 Task: View  the past & upcoming event of Microsoft
Action: Mouse moved to (378, 392)
Screenshot: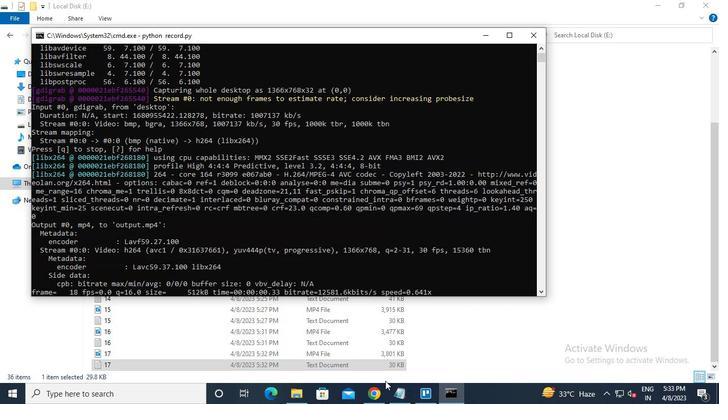 
Action: Mouse pressed left at (378, 392)
Screenshot: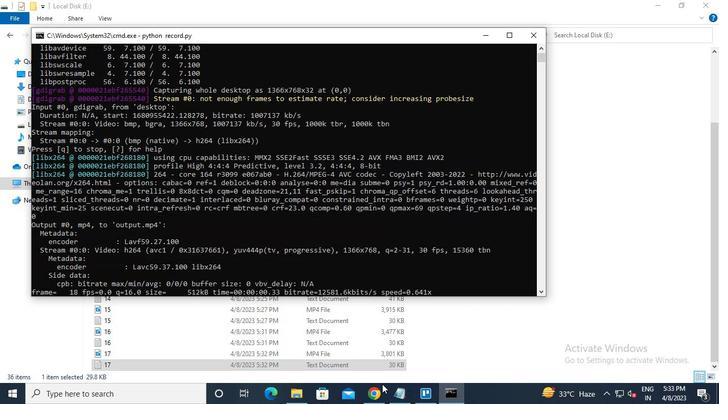 
Action: Mouse moved to (171, 67)
Screenshot: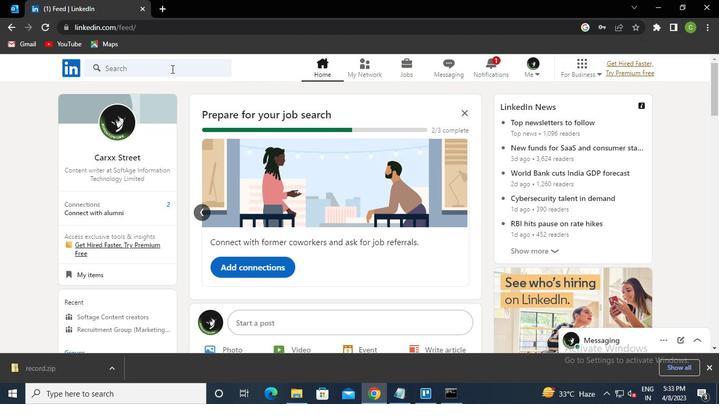 
Action: Mouse pressed left at (171, 67)
Screenshot: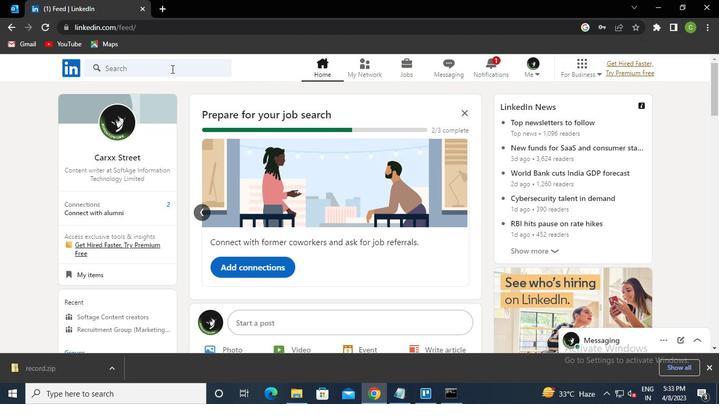 
Action: Mouse moved to (171, 67)
Screenshot: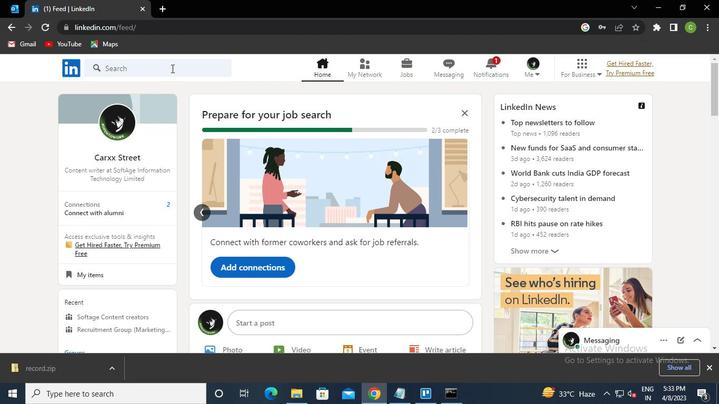 
Action: Keyboard Key.caps_lock
Screenshot: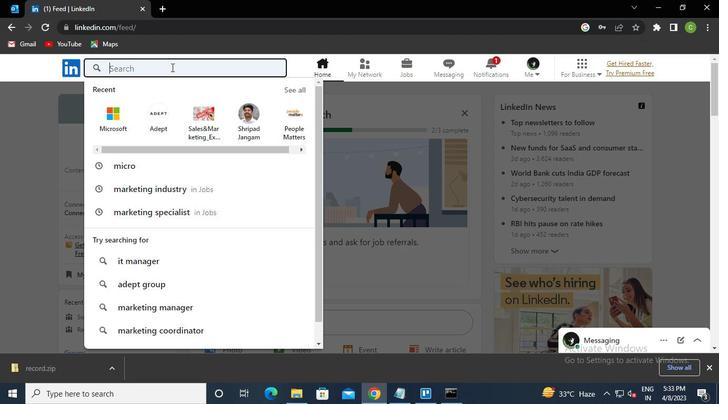 
Action: Keyboard m
Screenshot: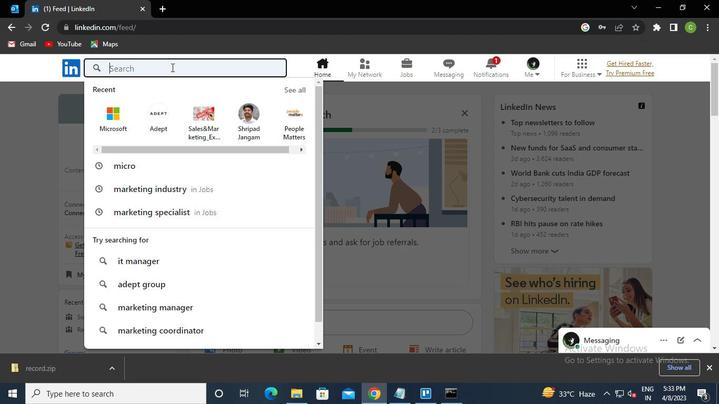 
Action: Keyboard Key.caps_lock
Screenshot: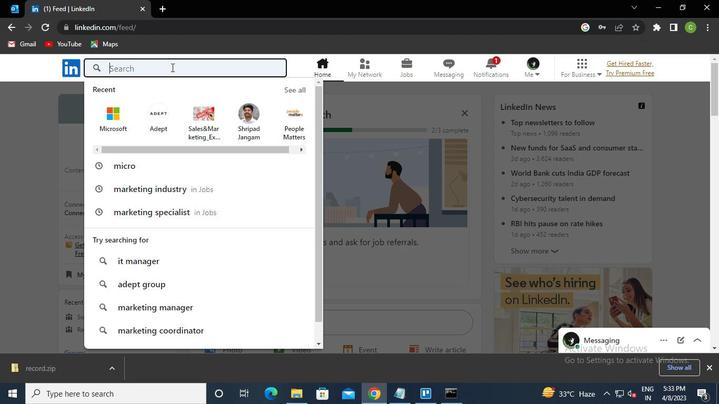 
Action: Keyboard i
Screenshot: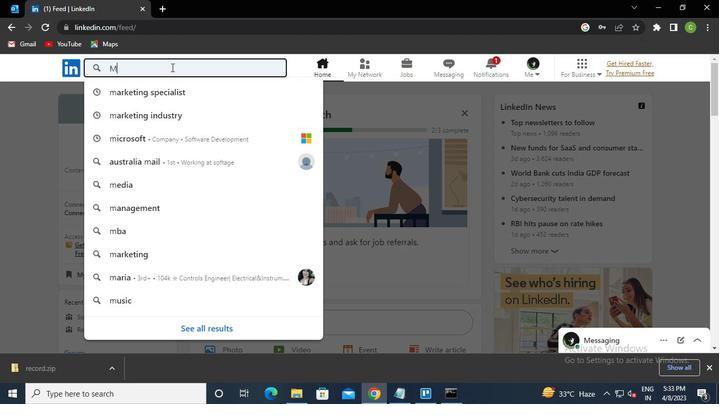 
Action: Keyboard c
Screenshot: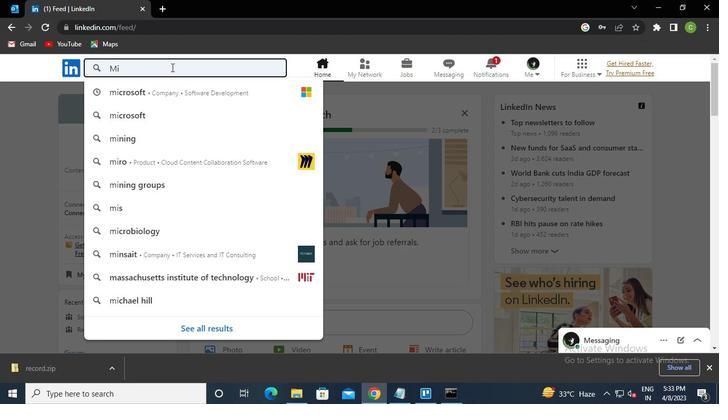 
Action: Keyboard r
Screenshot: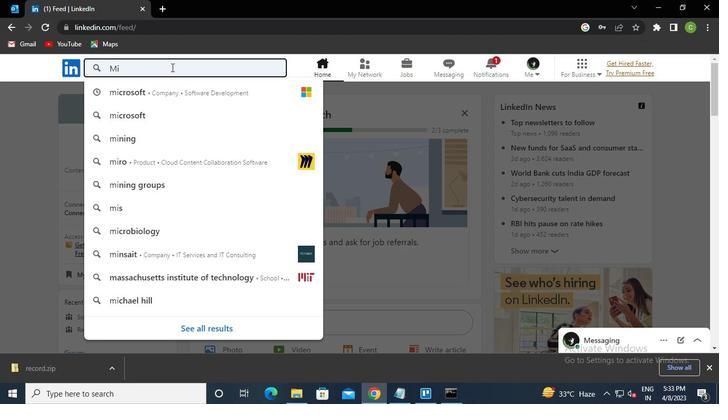 
Action: Keyboard o
Screenshot: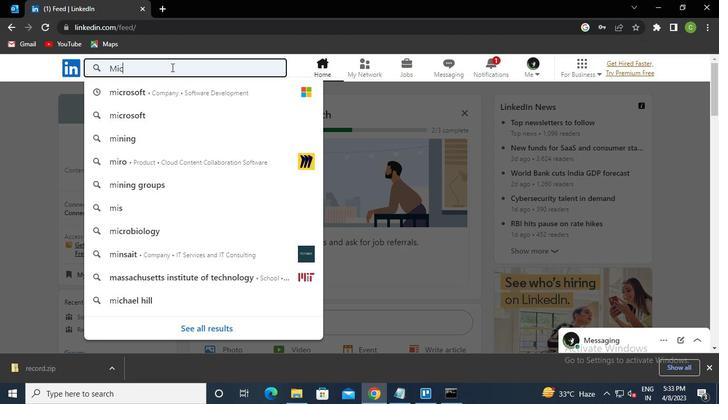 
Action: Keyboard Key.down
Screenshot: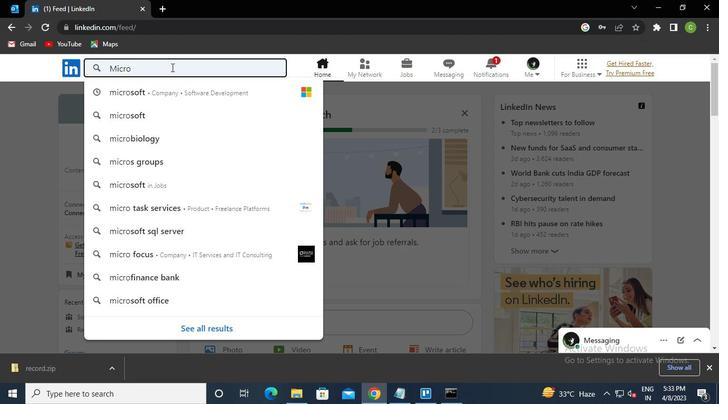 
Action: Keyboard Key.enter
Screenshot: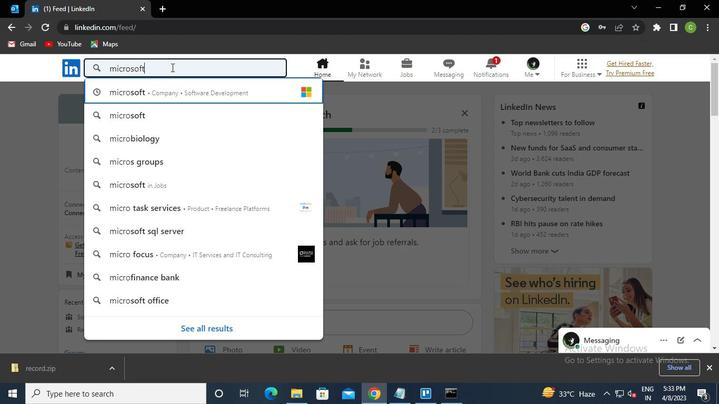 
Action: Mouse moved to (359, 161)
Screenshot: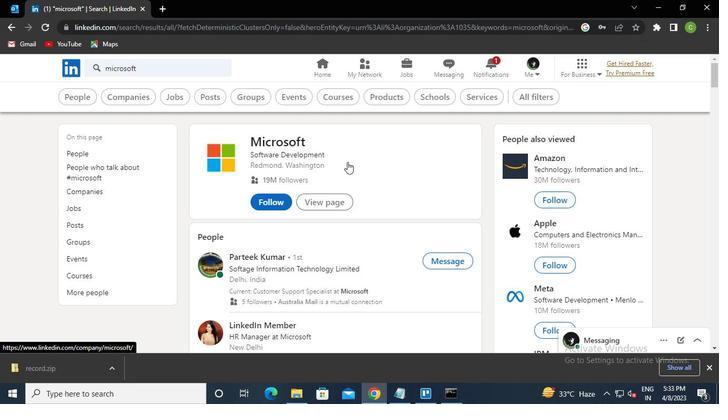 
Action: Mouse pressed left at (359, 161)
Screenshot: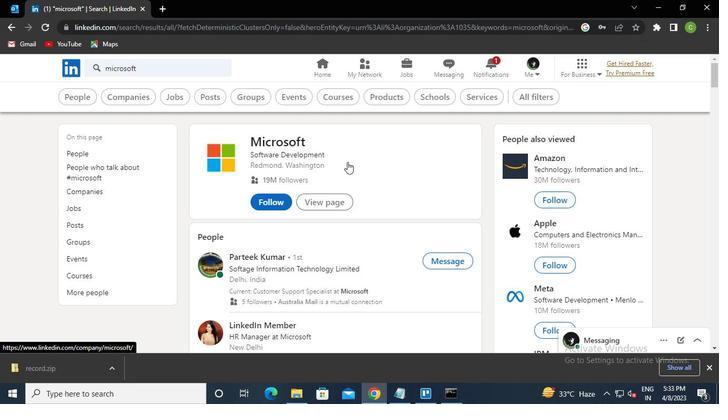 
Action: Mouse moved to (297, 183)
Screenshot: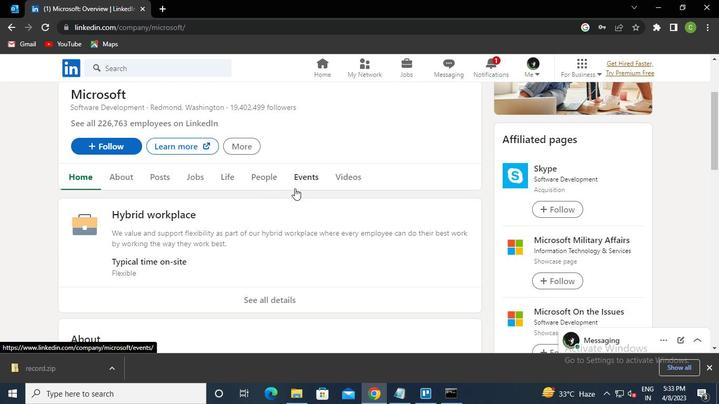 
Action: Mouse pressed left at (297, 183)
Screenshot: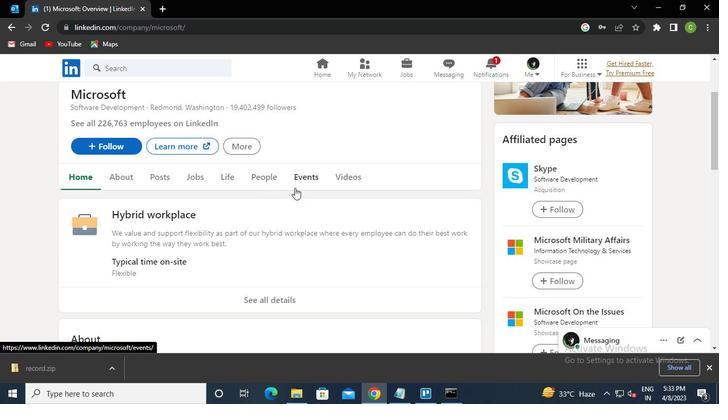 
Action: Mouse moved to (398, 165)
Screenshot: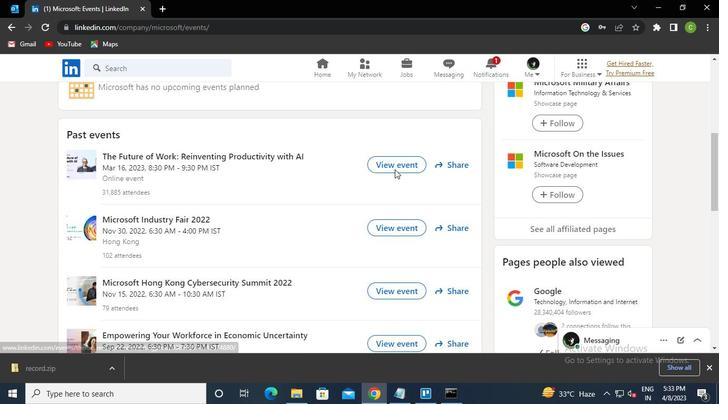 
Action: Mouse pressed left at (398, 165)
Screenshot: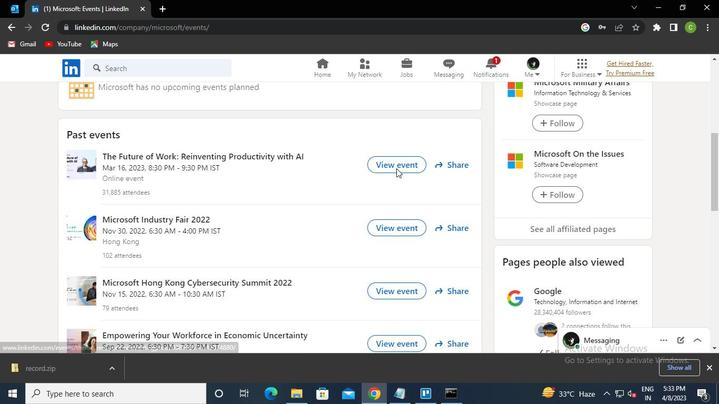 
Action: Mouse moved to (453, 402)
Screenshot: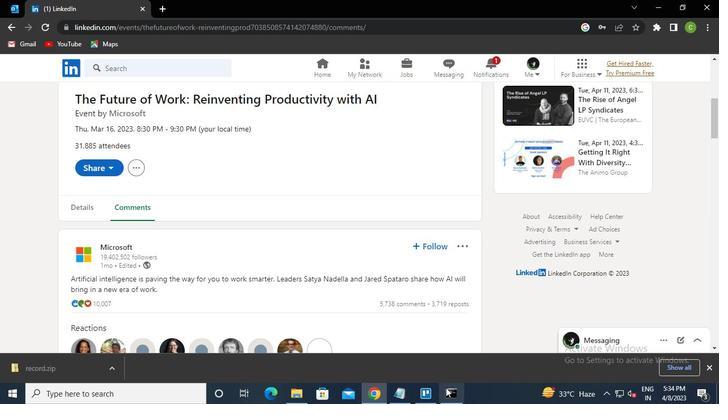 
Action: Mouse pressed left at (453, 402)
Screenshot: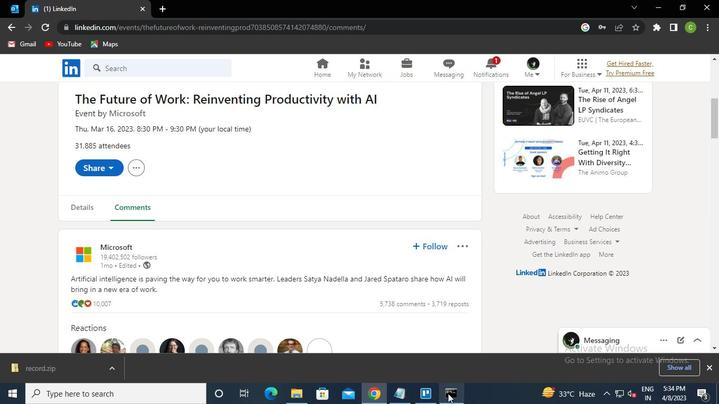 
Action: Mouse moved to (534, 35)
Screenshot: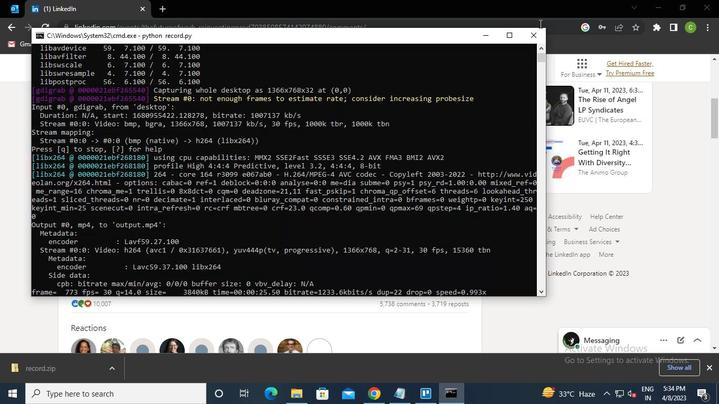 
Action: Mouse pressed left at (534, 35)
Screenshot: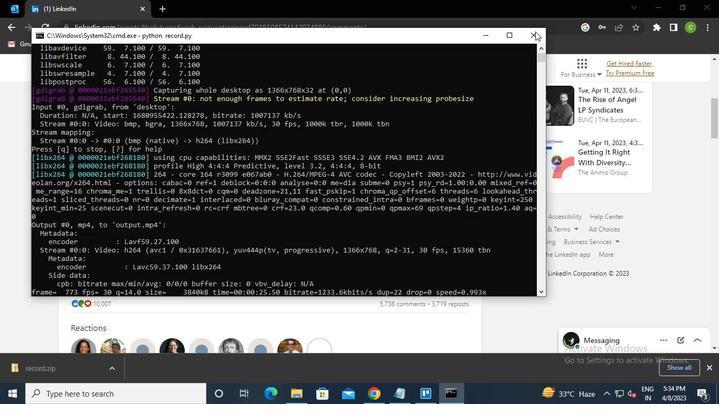 
Action: Mouse moved to (532, 42)
Screenshot: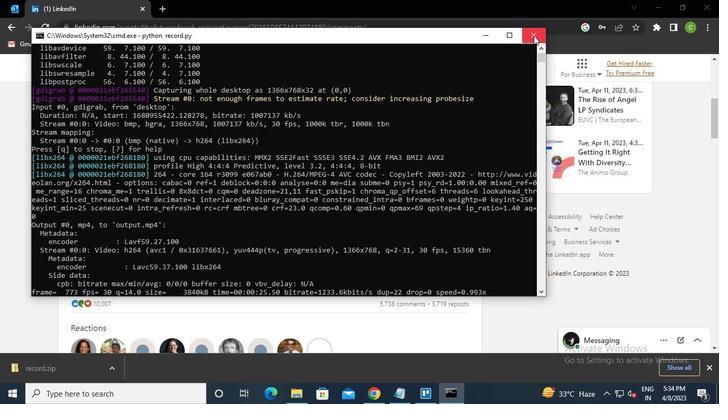 
